 Task: Set "H.264 profile" for "H.264/MPEG-4 Part 10/AVC encoder (x264)" to main.
Action: Mouse moved to (101, 13)
Screenshot: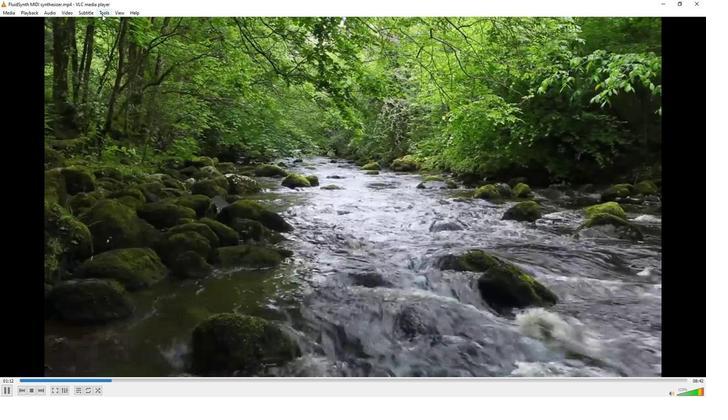 
Action: Mouse pressed left at (101, 13)
Screenshot: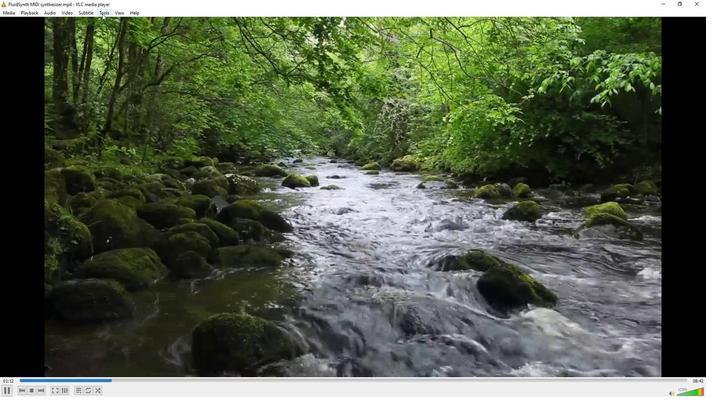 
Action: Mouse moved to (129, 98)
Screenshot: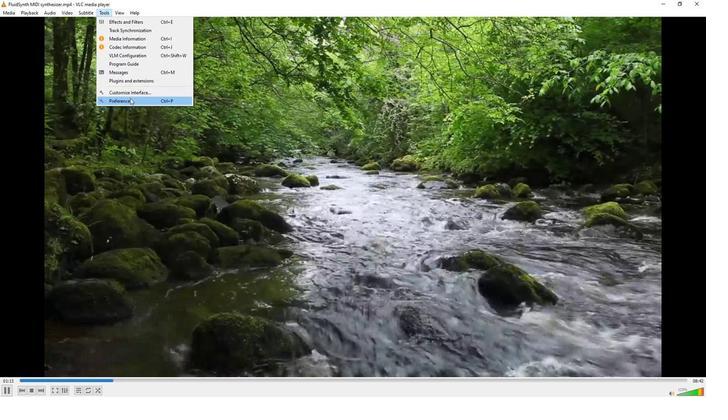 
Action: Mouse pressed left at (129, 98)
Screenshot: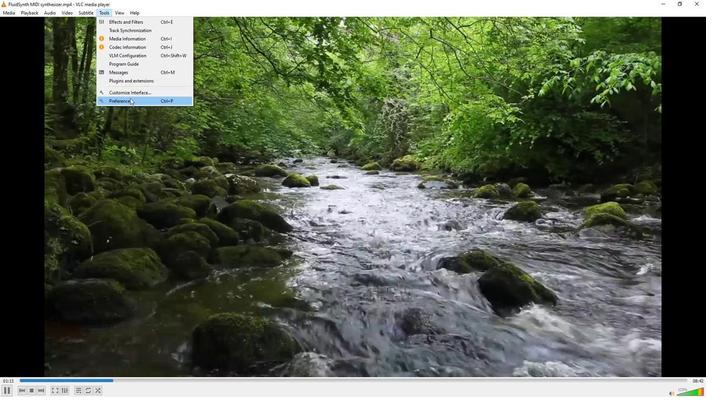 
Action: Mouse moved to (86, 310)
Screenshot: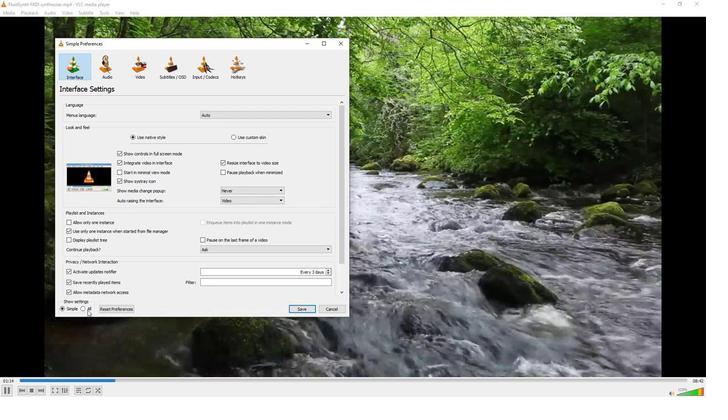 
Action: Mouse pressed left at (86, 310)
Screenshot: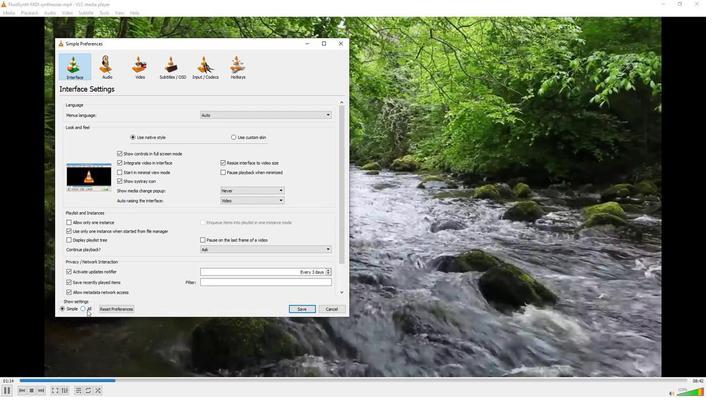 
Action: Mouse moved to (71, 235)
Screenshot: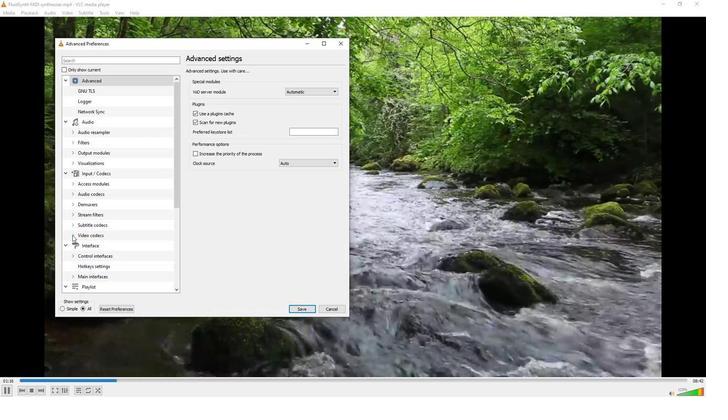 
Action: Mouse pressed left at (71, 235)
Screenshot: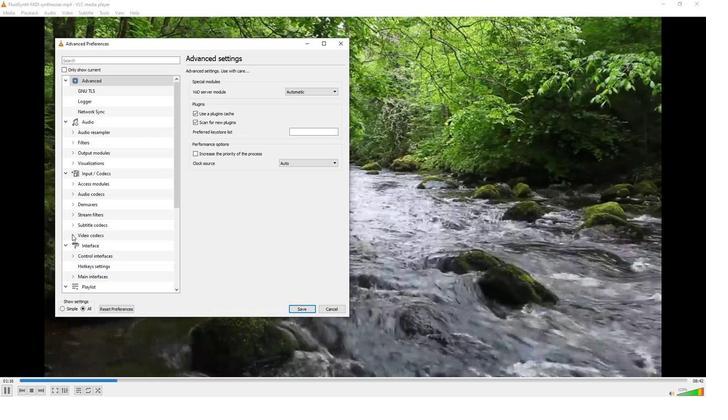 
Action: Mouse moved to (89, 250)
Screenshot: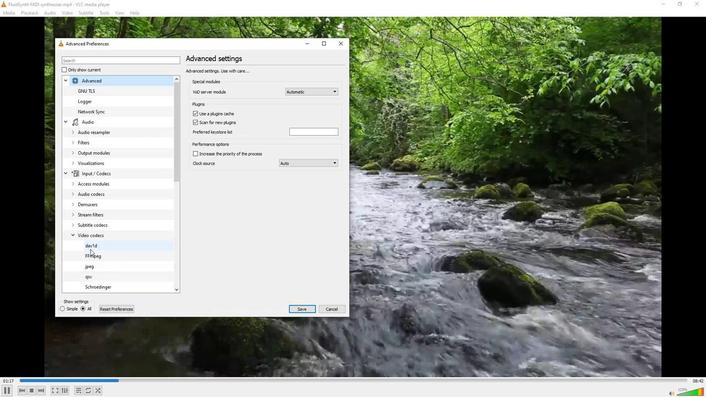 
Action: Mouse scrolled (89, 250) with delta (0, 0)
Screenshot: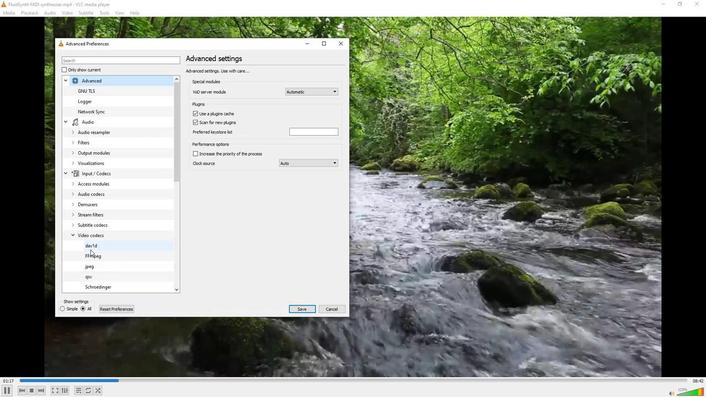 
Action: Mouse moved to (99, 288)
Screenshot: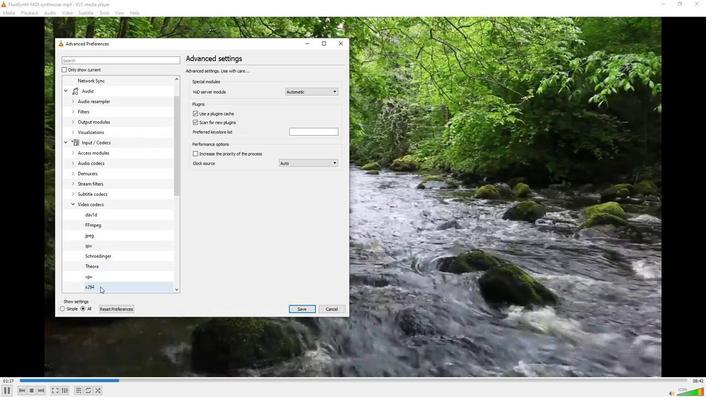 
Action: Mouse pressed left at (99, 288)
Screenshot: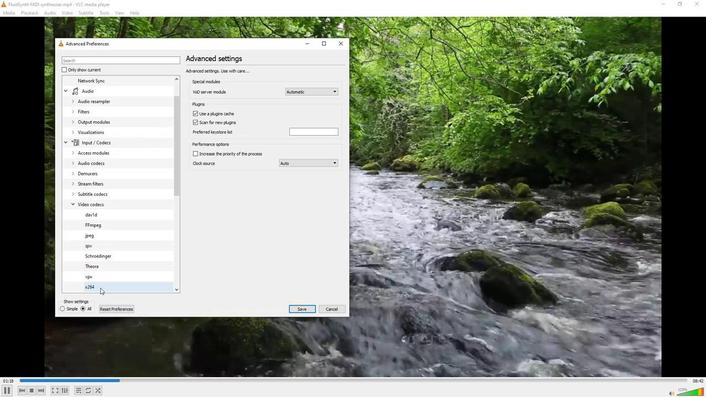 
Action: Mouse moved to (219, 293)
Screenshot: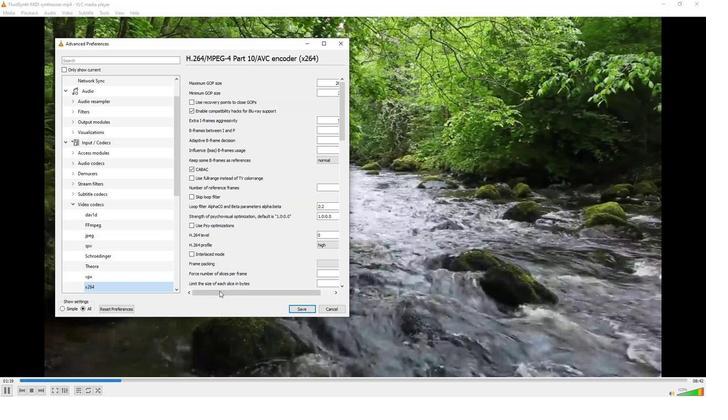 
Action: Mouse pressed left at (219, 293)
Screenshot: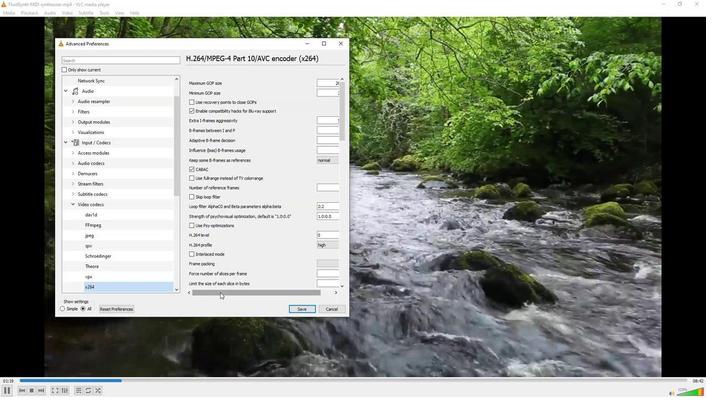 
Action: Mouse moved to (310, 246)
Screenshot: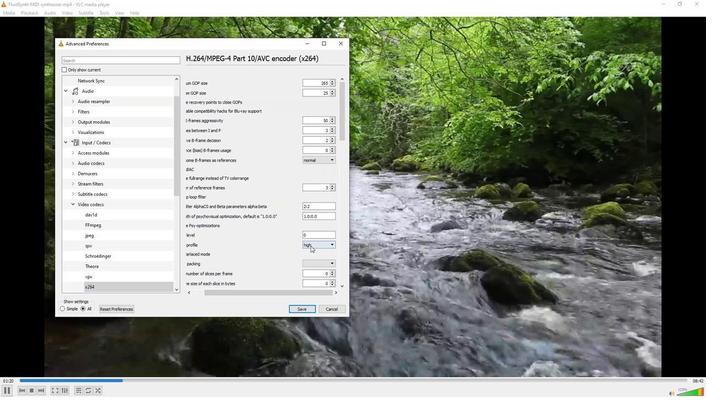 
Action: Mouse pressed left at (310, 246)
Screenshot: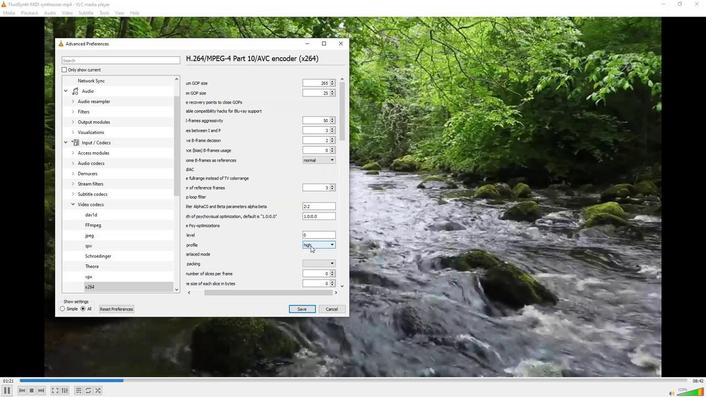 
Action: Mouse moved to (310, 256)
Screenshot: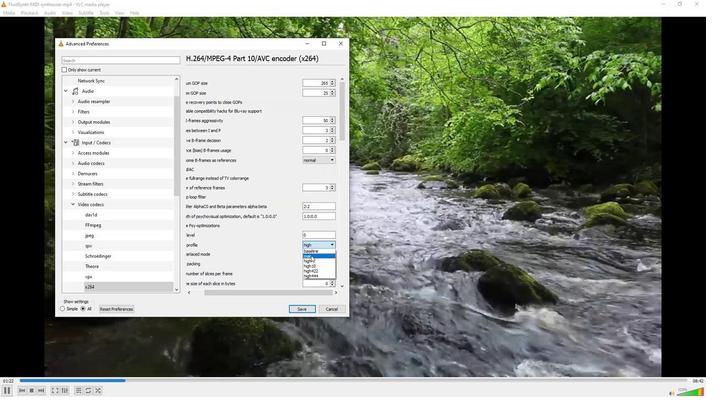
Action: Mouse pressed left at (310, 256)
Screenshot: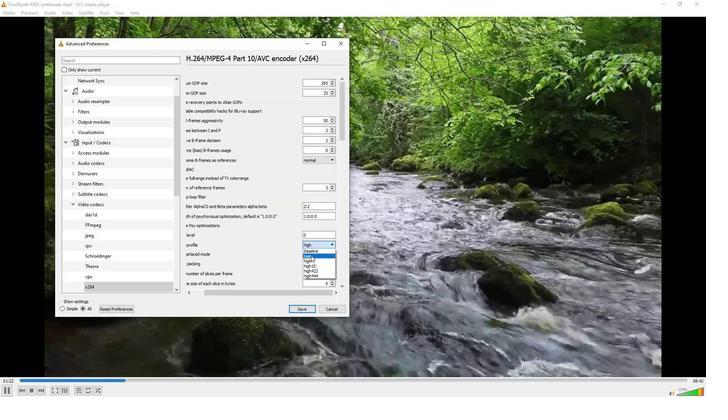 
Action: Mouse moved to (307, 256)
Screenshot: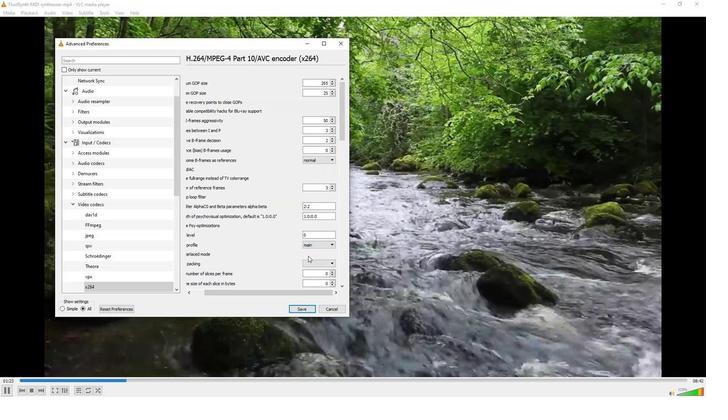 
